 Task: Move the task Implement a new cloud-based business intelligence system for a company to the section To-Do in the project AutoDesk and sort the tasks in the project by Assignee in Ascending order
Action: Mouse moved to (550, 434)
Screenshot: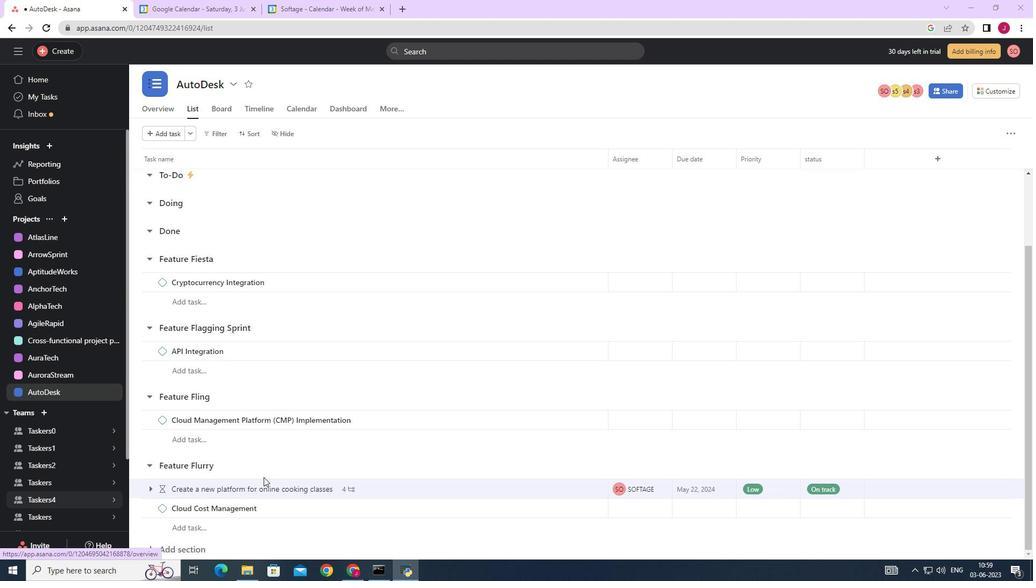 
Action: Mouse scrolled (548, 434) with delta (0, 0)
Screenshot: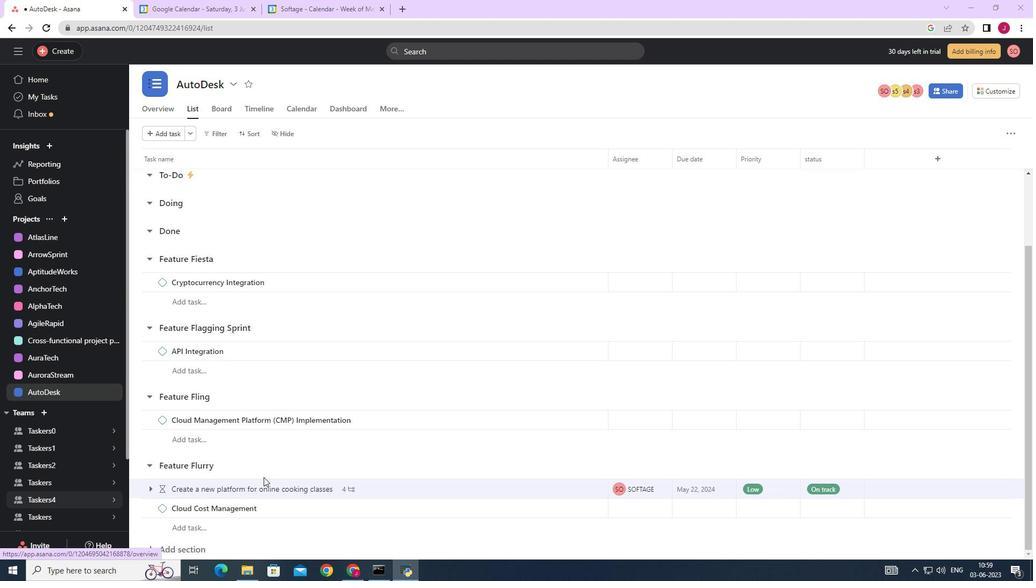 
Action: Mouse moved to (867, 377)
Screenshot: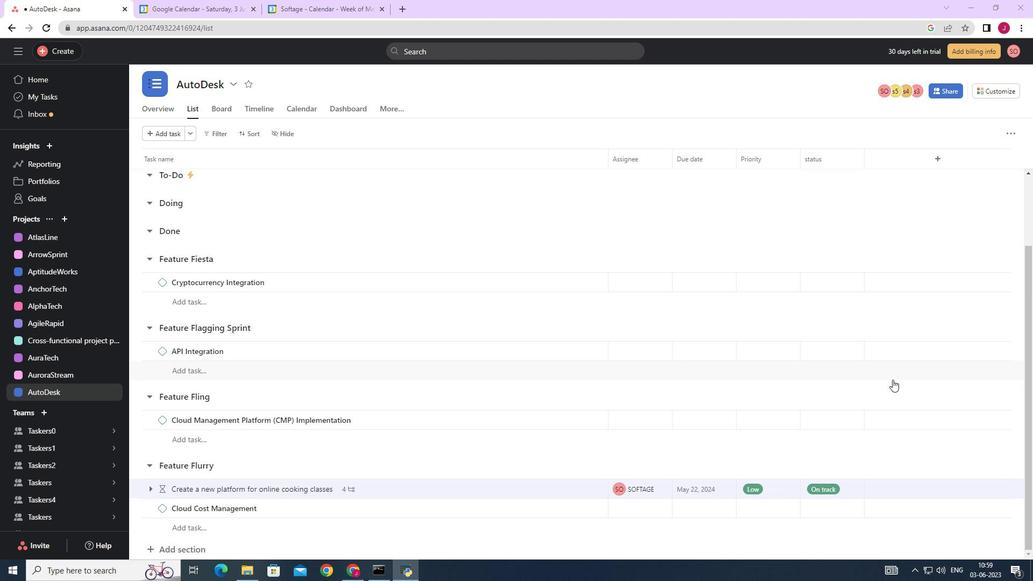 
Action: Mouse scrolled (867, 377) with delta (0, 0)
Screenshot: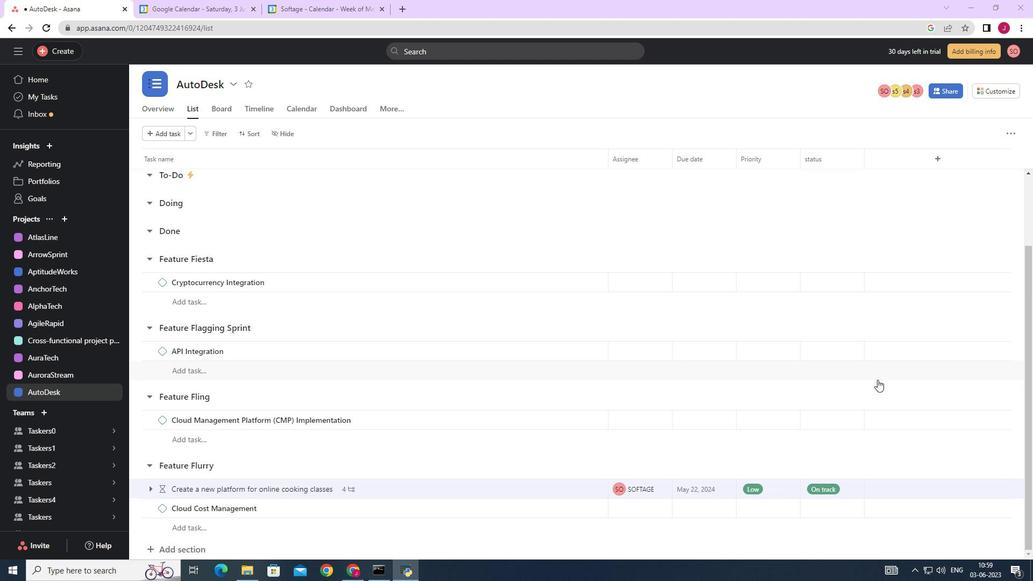 
Action: Mouse scrolled (867, 377) with delta (0, 0)
Screenshot: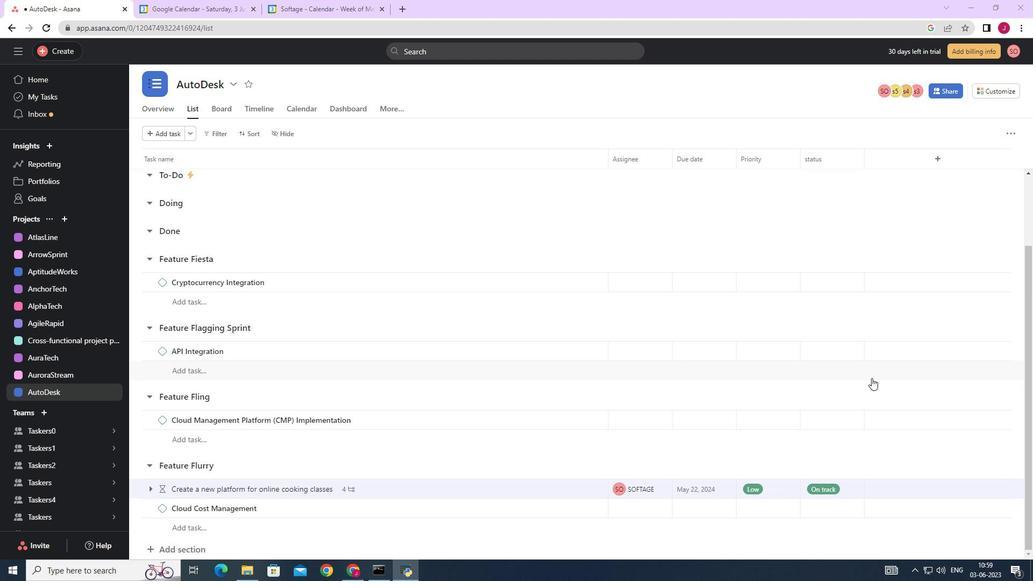 
Action: Mouse scrolled (867, 377) with delta (0, 0)
Screenshot: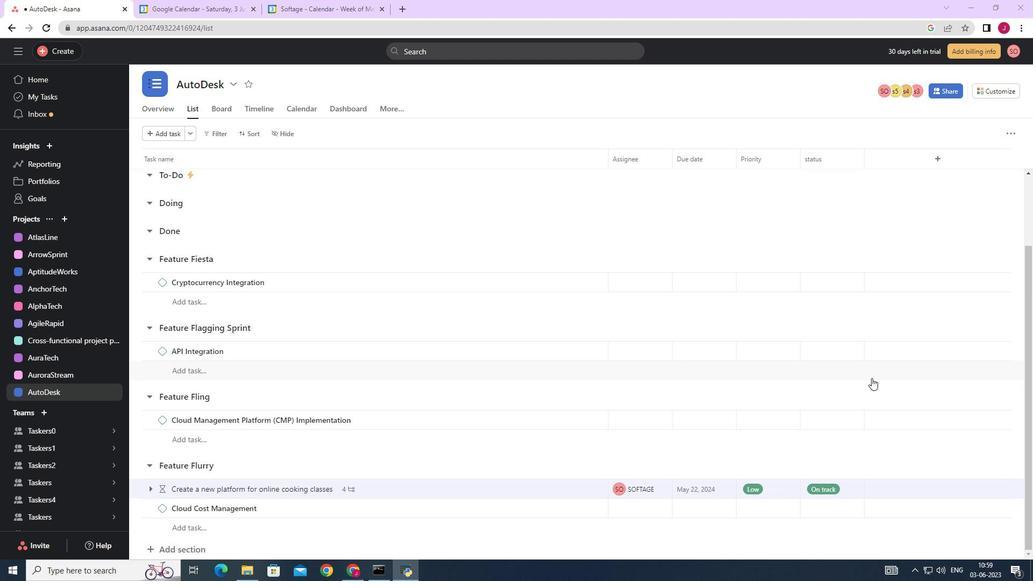
Action: Mouse moved to (867, 376)
Screenshot: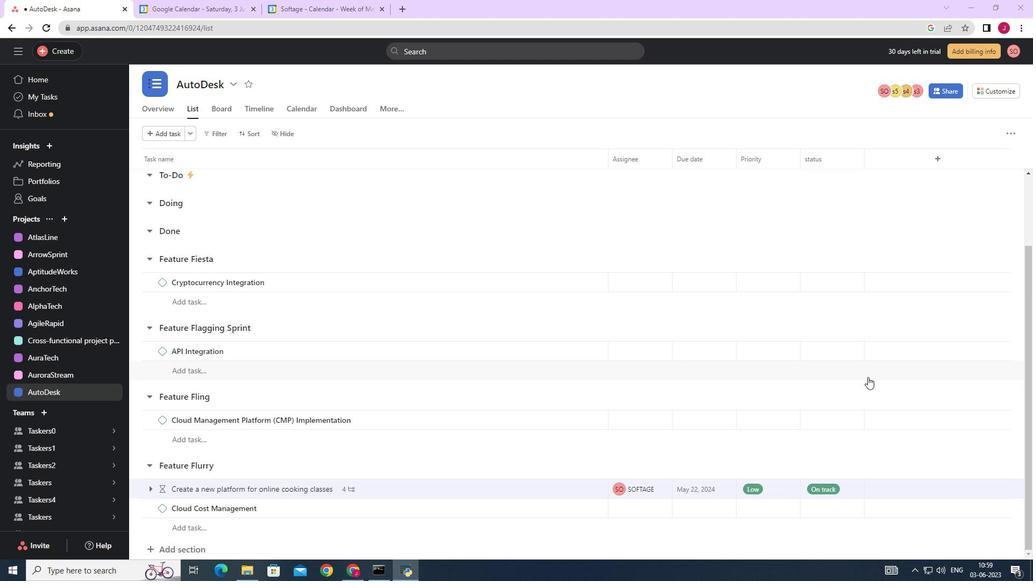 
Action: Mouse scrolled (867, 377) with delta (0, 0)
Screenshot: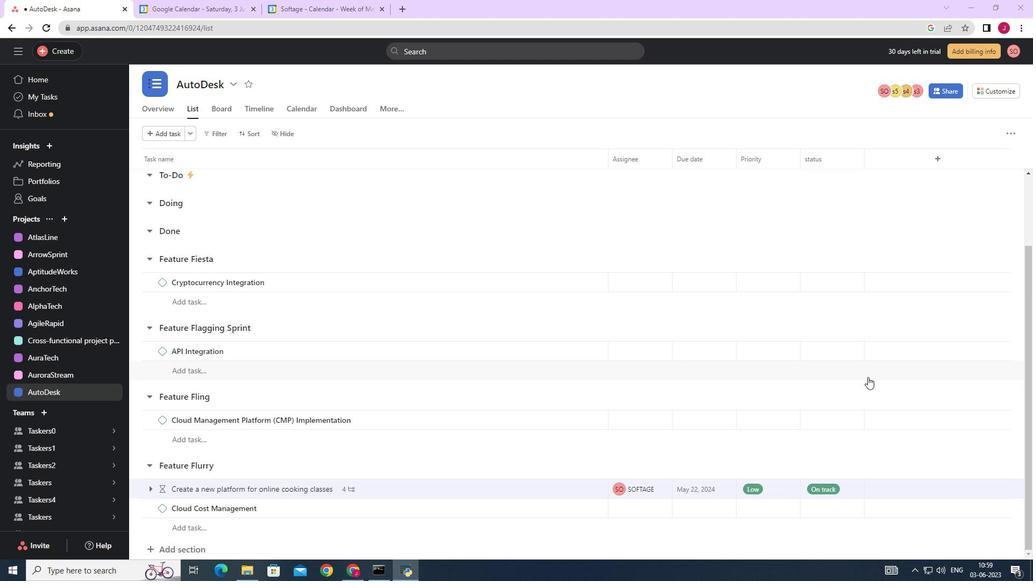 
Action: Mouse moved to (583, 214)
Screenshot: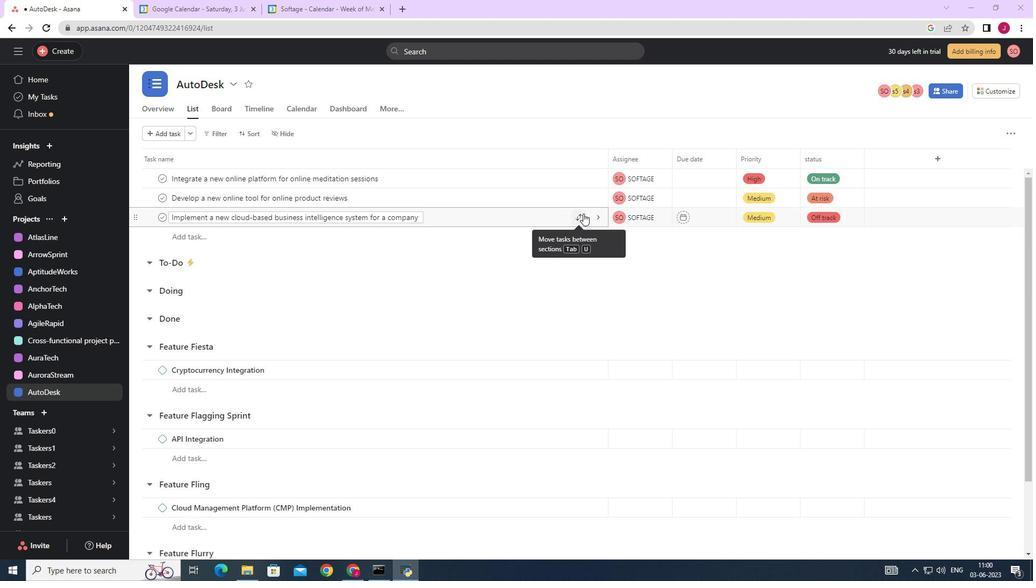 
Action: Mouse pressed left at (583, 214)
Screenshot: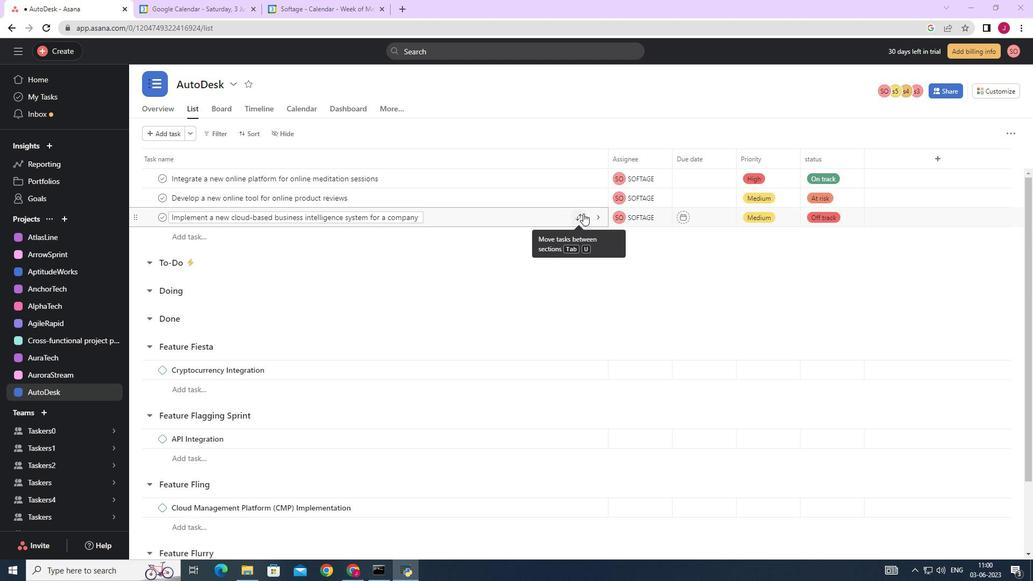 
Action: Mouse moved to (557, 276)
Screenshot: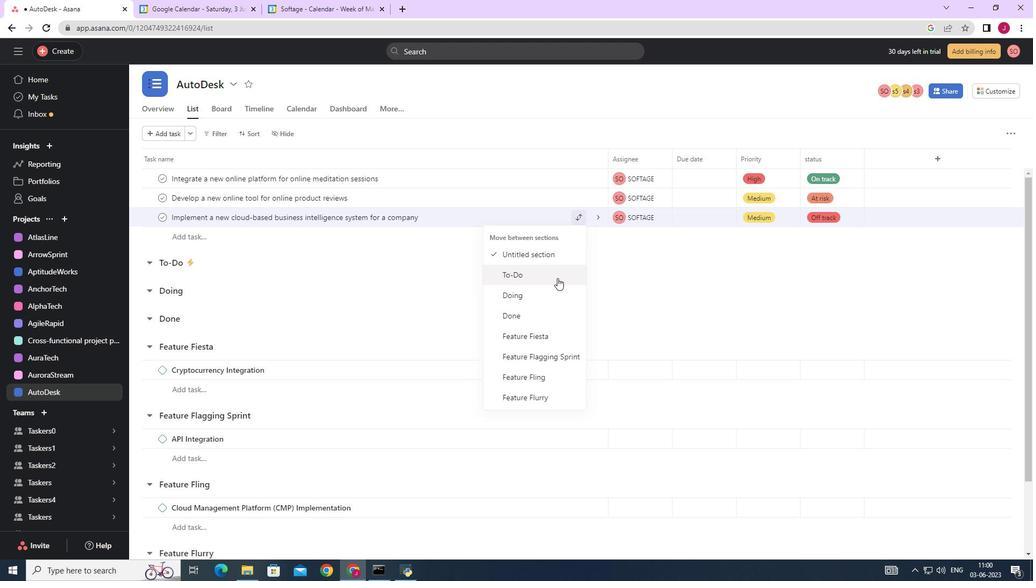 
Action: Mouse pressed left at (557, 276)
Screenshot: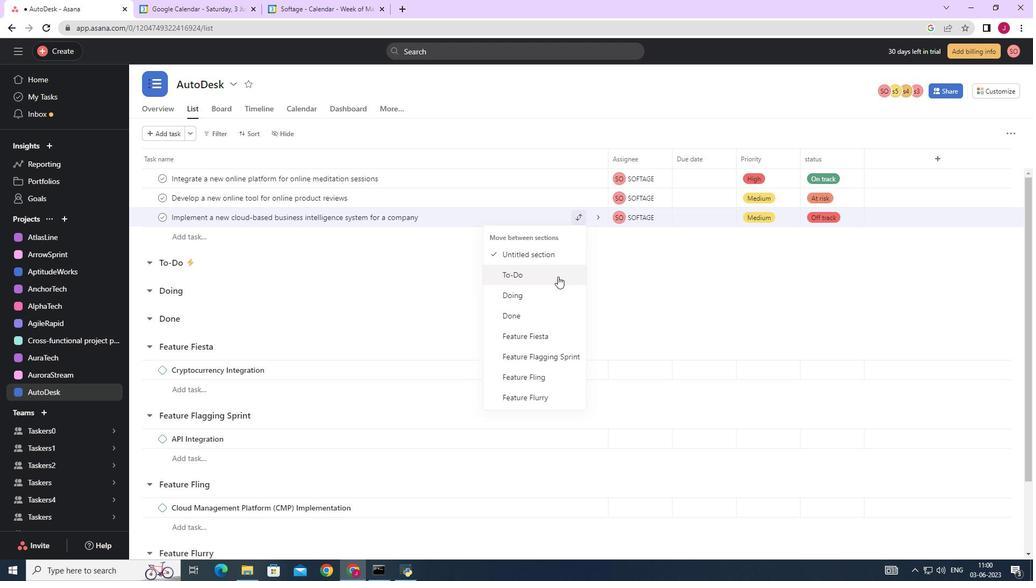 
Action: Mouse moved to (251, 133)
Screenshot: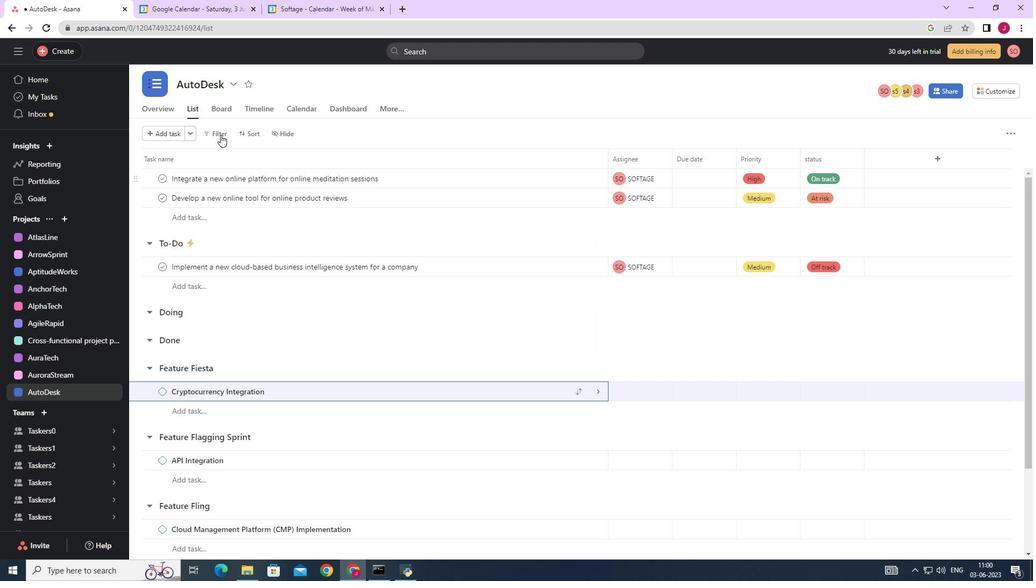 
Action: Mouse pressed left at (251, 133)
Screenshot: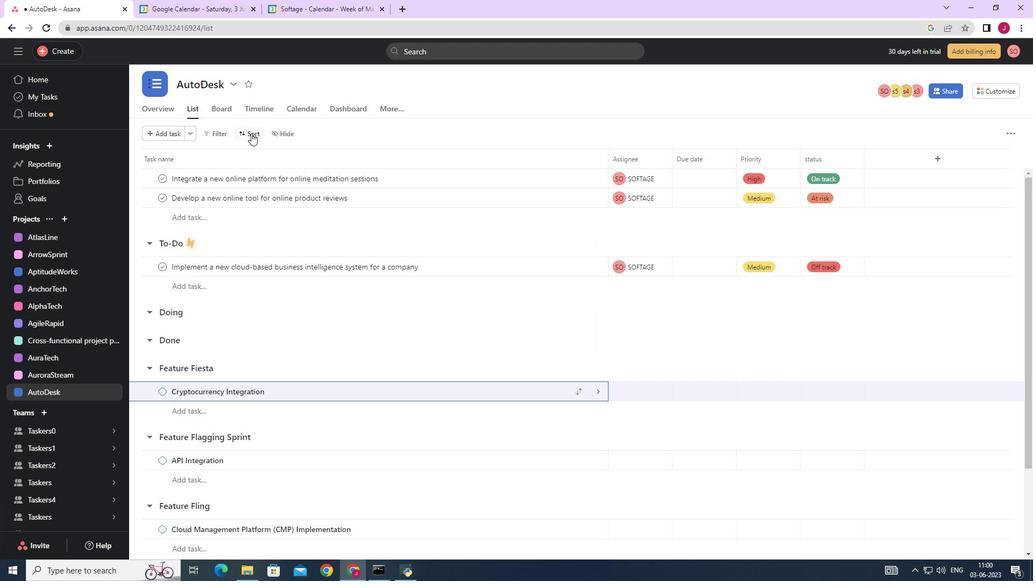 
Action: Mouse moved to (278, 221)
Screenshot: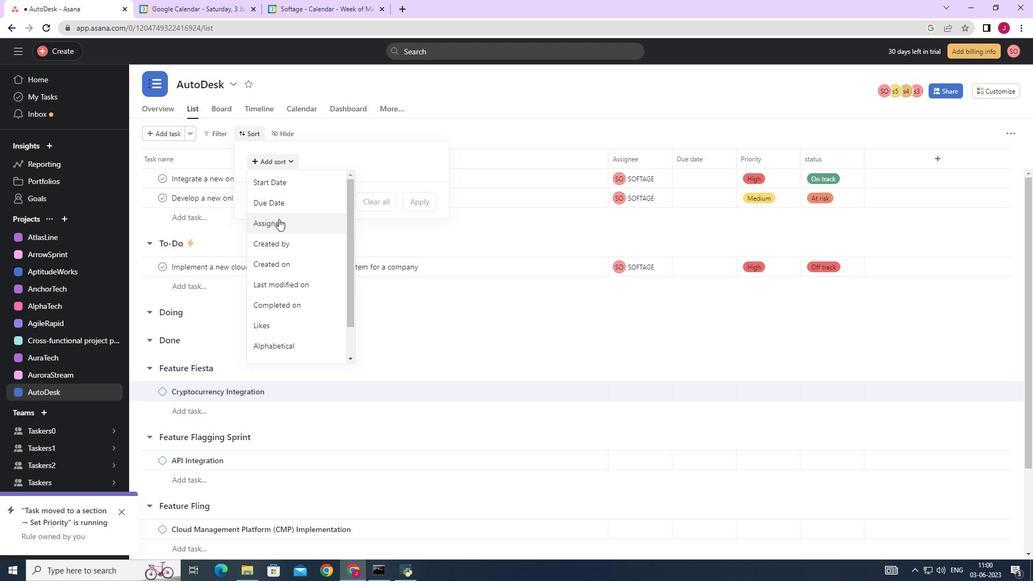 
Action: Mouse pressed left at (278, 221)
Screenshot: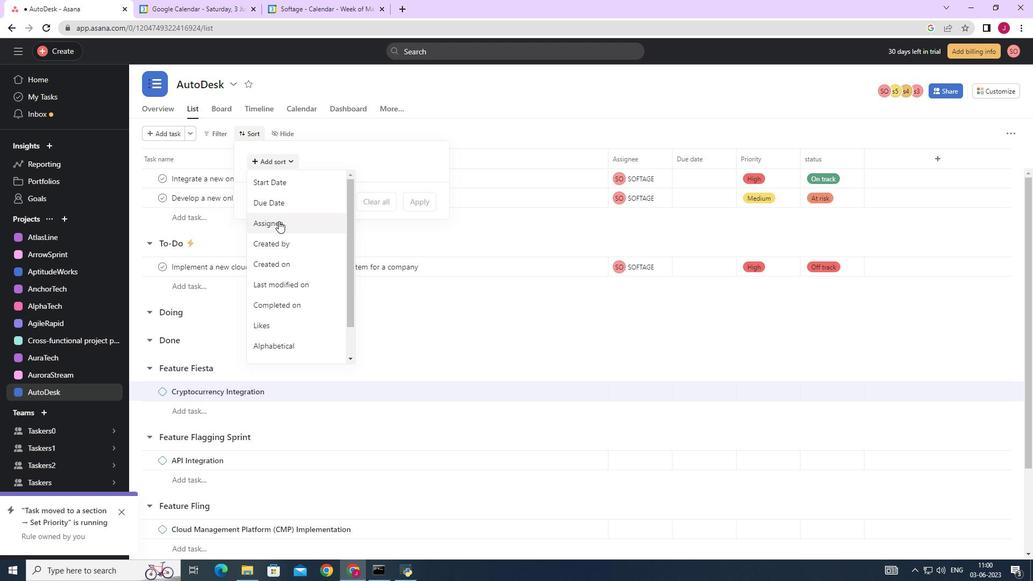 
Action: Mouse moved to (340, 175)
Screenshot: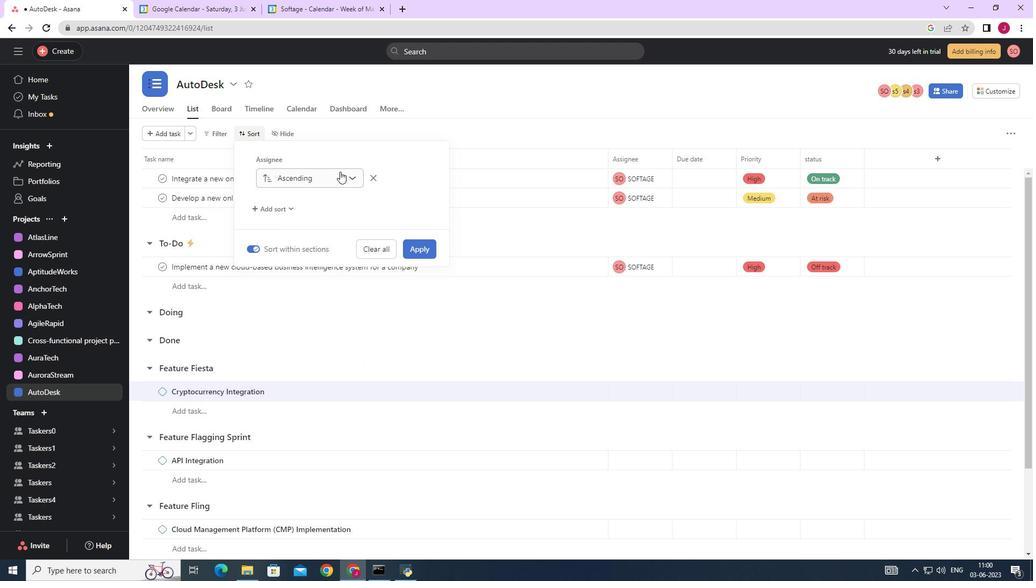 
Action: Mouse pressed left at (340, 175)
Screenshot: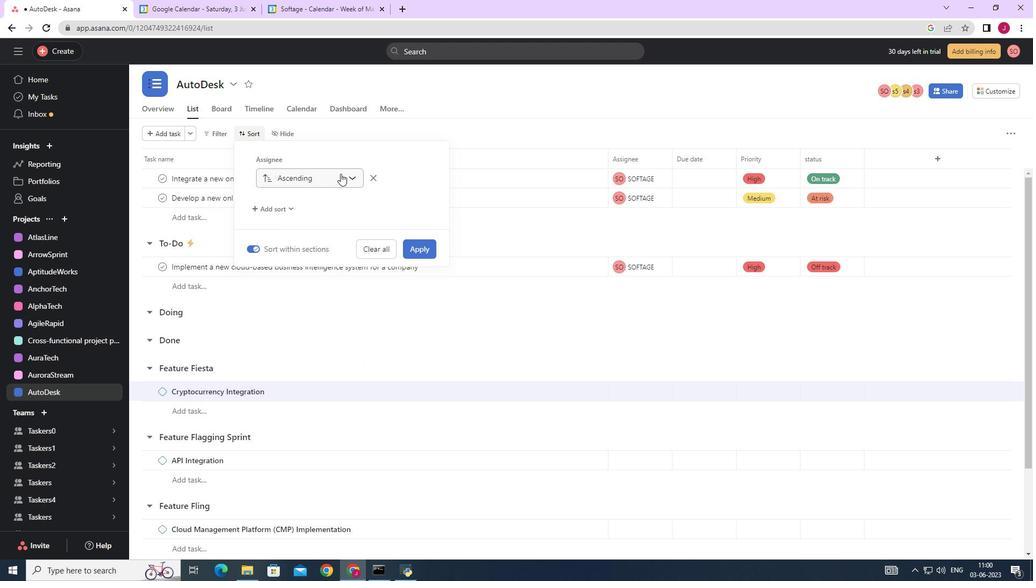 
Action: Mouse moved to (319, 199)
Screenshot: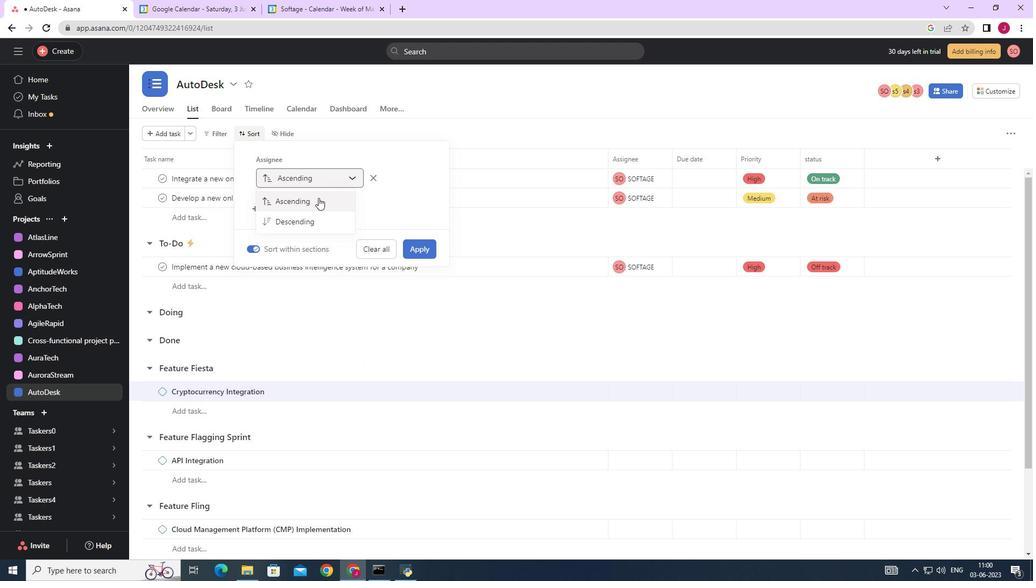 
Action: Mouse pressed left at (319, 199)
Screenshot: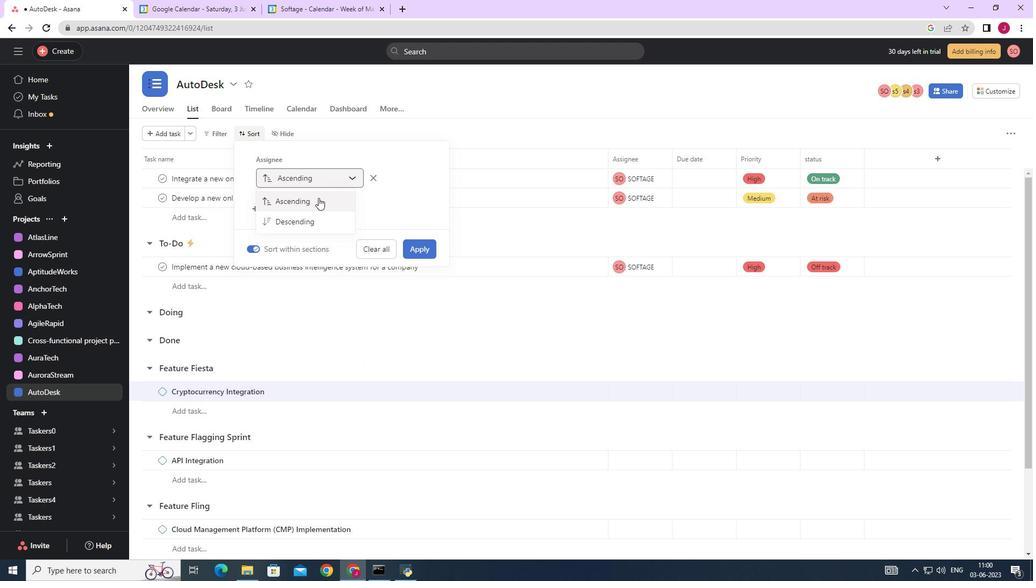 
Action: Mouse moved to (417, 249)
Screenshot: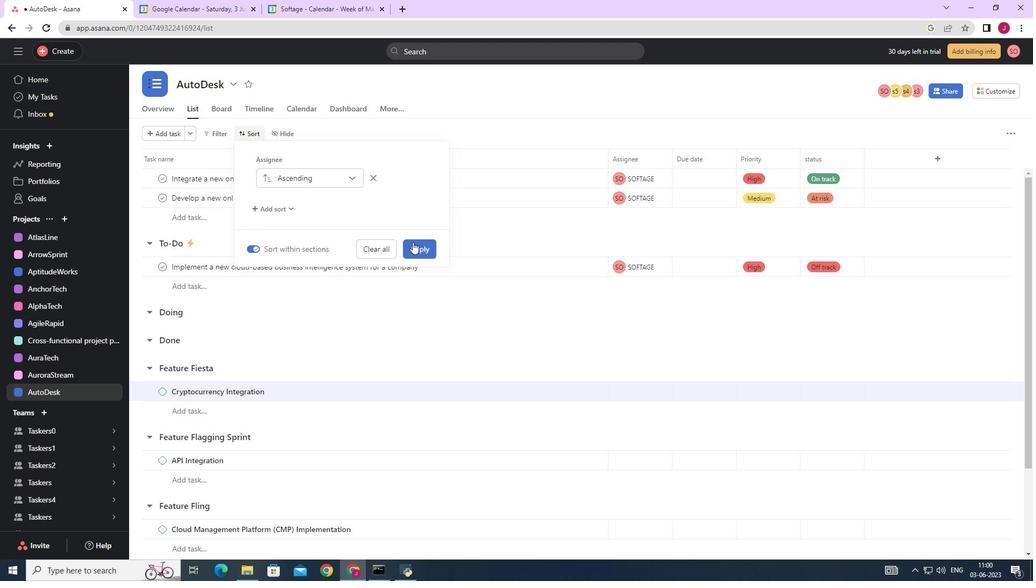 
Action: Mouse pressed left at (417, 249)
Screenshot: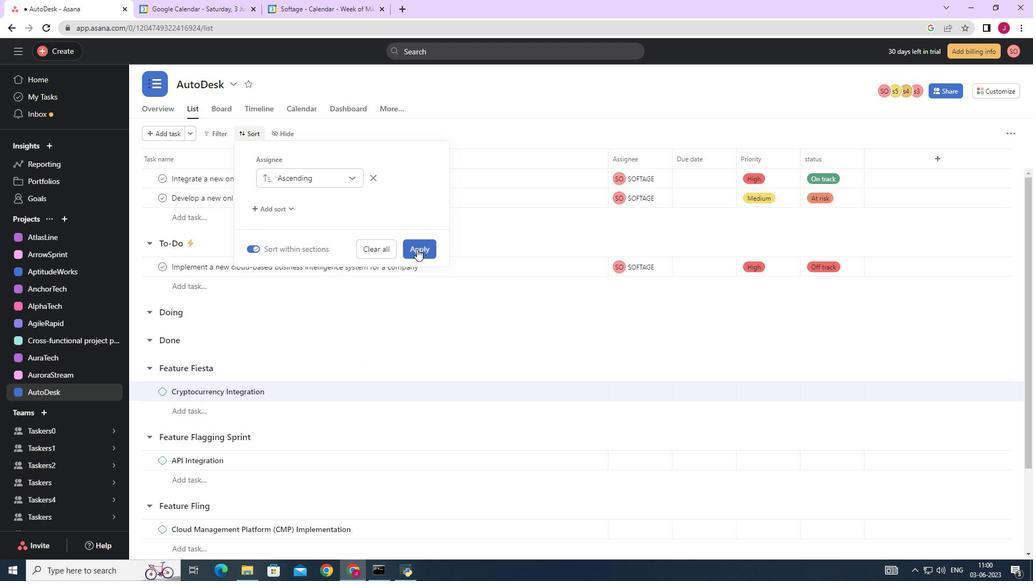 
Action: Mouse moved to (417, 250)
Screenshot: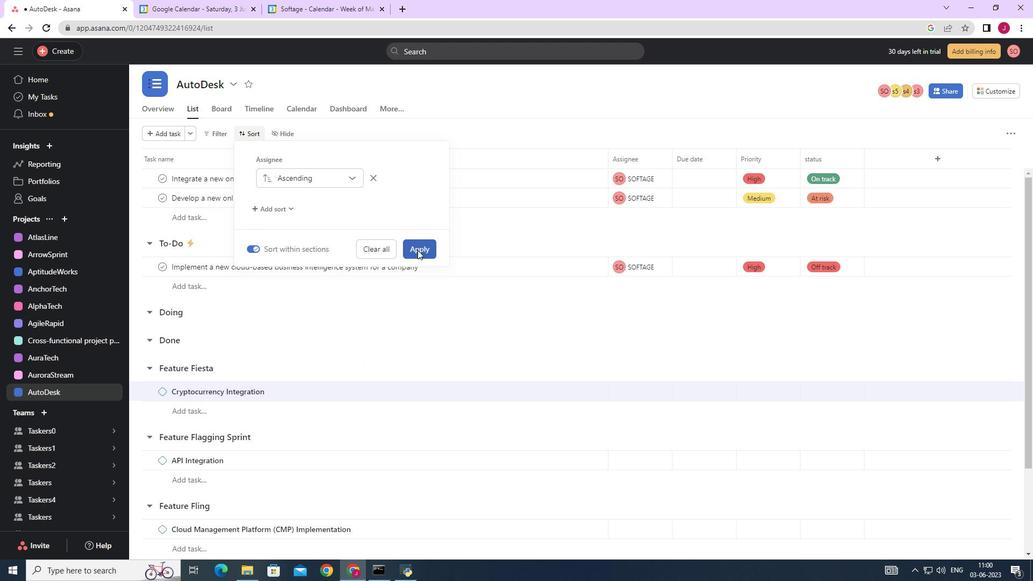 
